Task: Add Burt's Bees Cocoa & Capuacu Butters Body Lotion to the cart.
Action: Mouse moved to (956, 317)
Screenshot: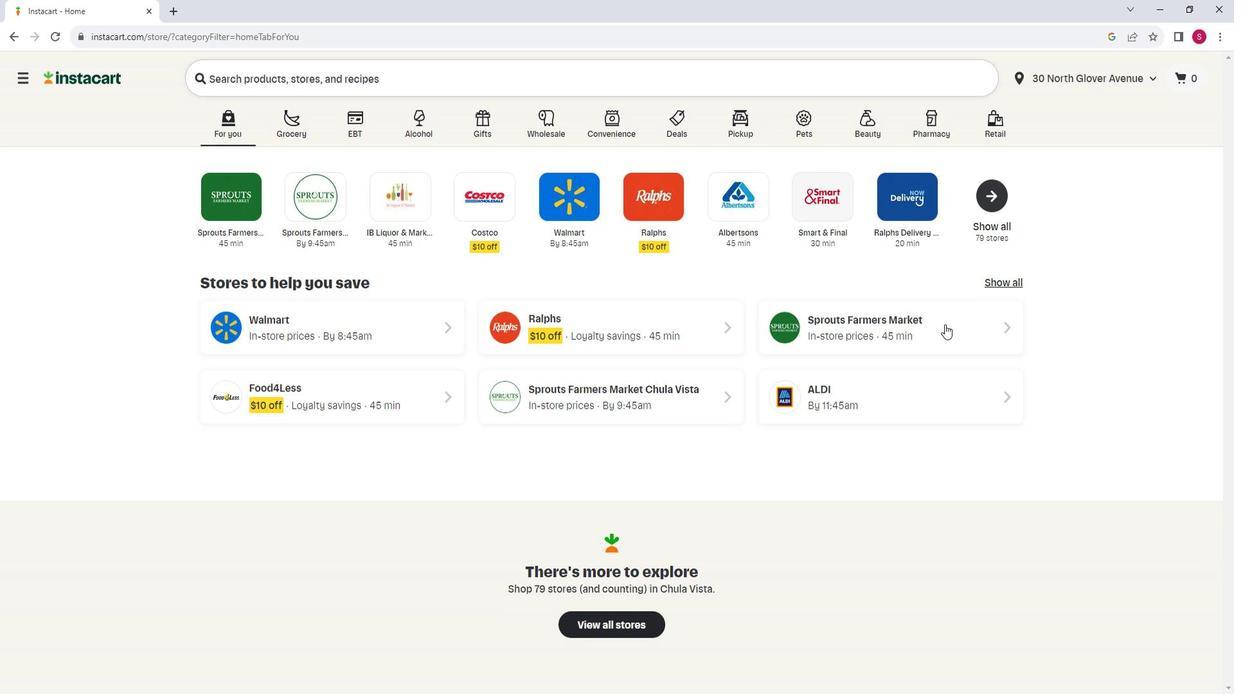 
Action: Mouse pressed left at (956, 317)
Screenshot: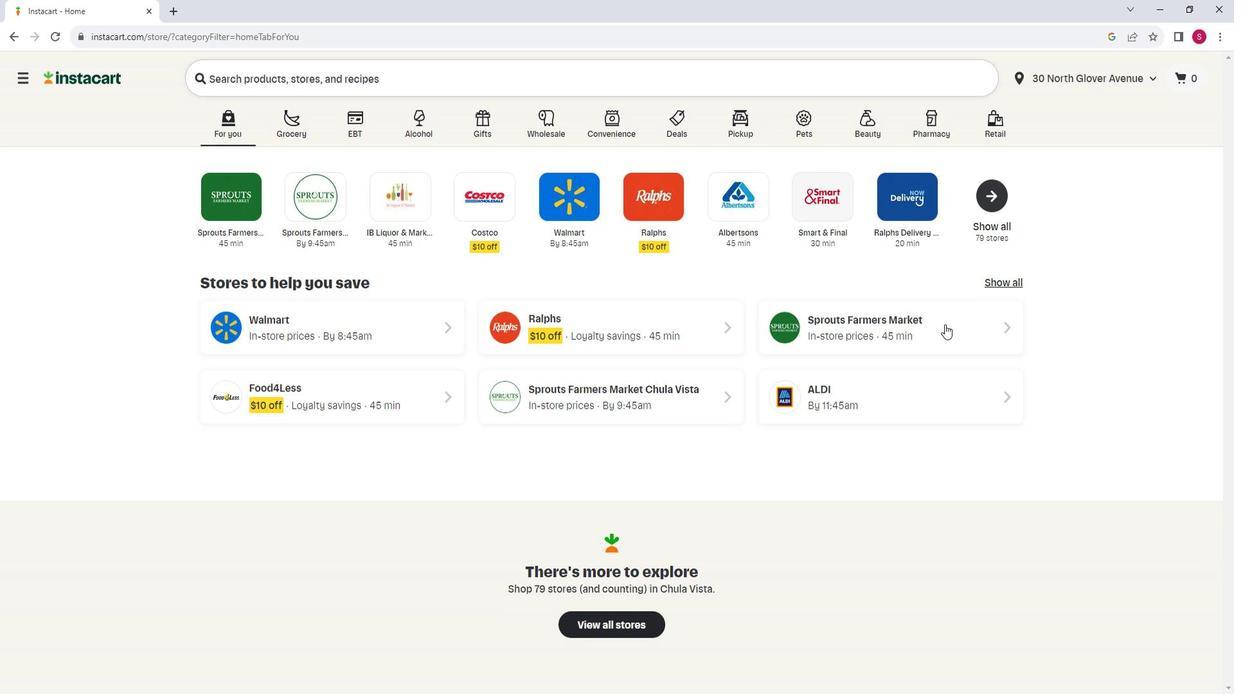 
Action: Mouse moved to (59, 477)
Screenshot: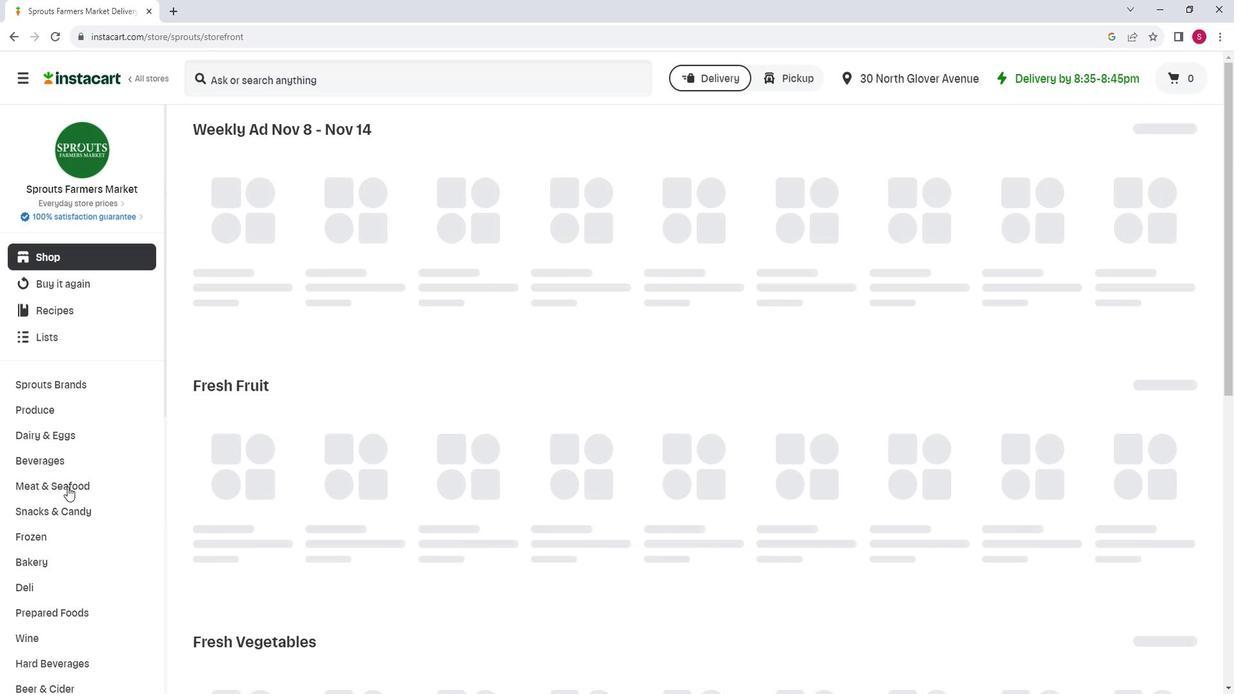 
Action: Mouse scrolled (59, 476) with delta (0, 0)
Screenshot: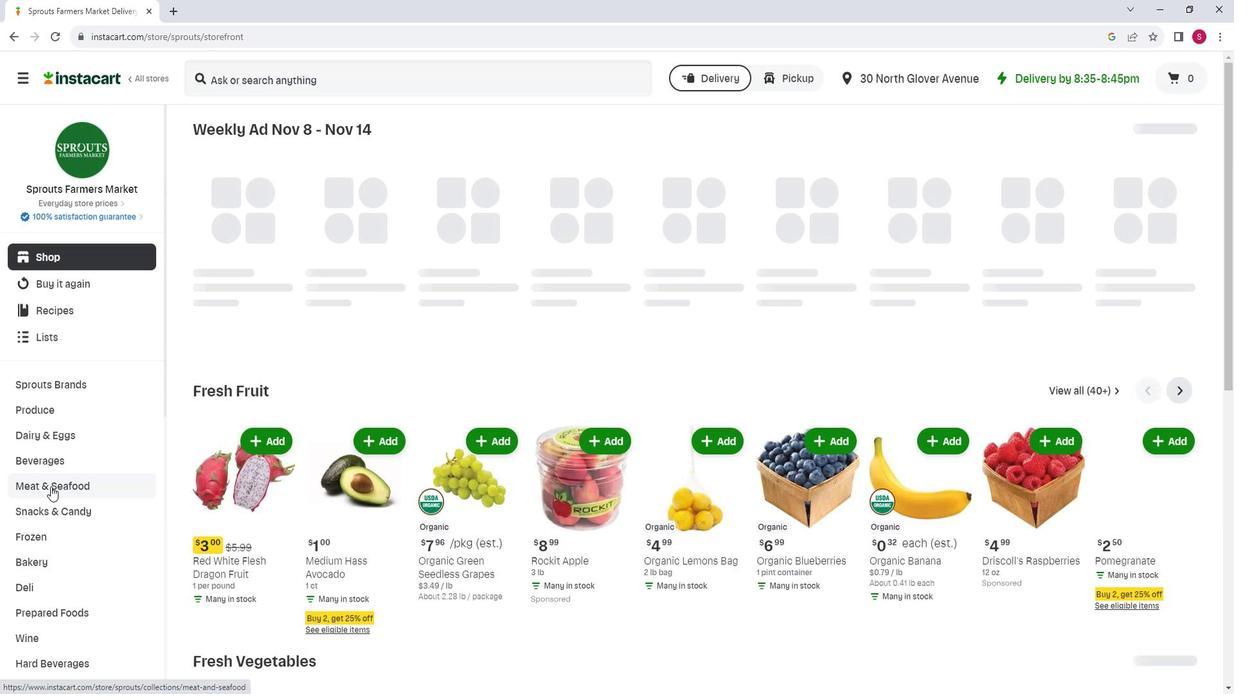 
Action: Mouse scrolled (59, 476) with delta (0, 0)
Screenshot: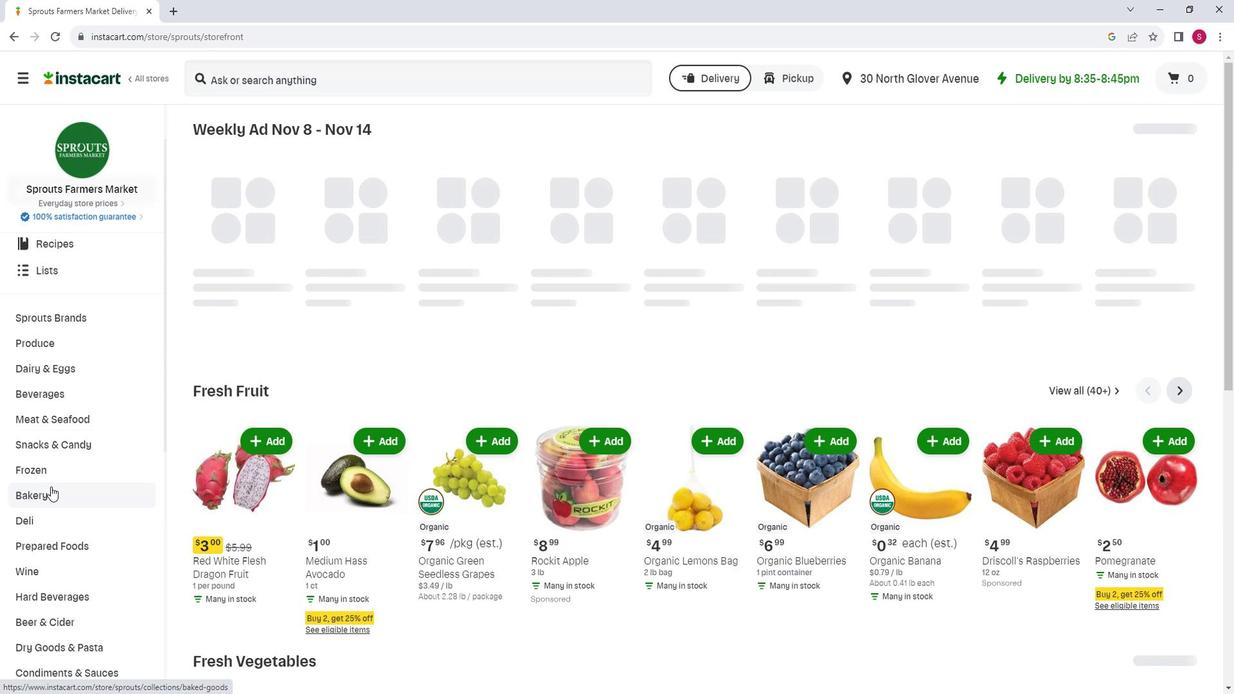
Action: Mouse scrolled (59, 476) with delta (0, 0)
Screenshot: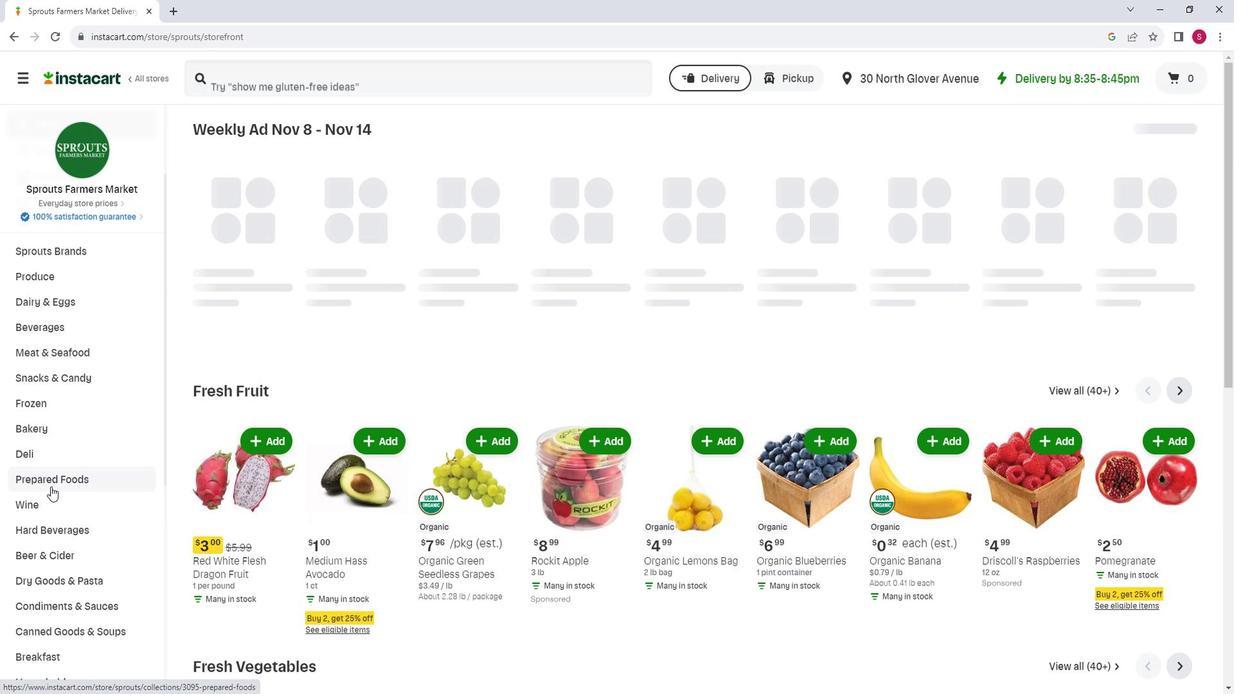 
Action: Mouse scrolled (59, 476) with delta (0, 0)
Screenshot: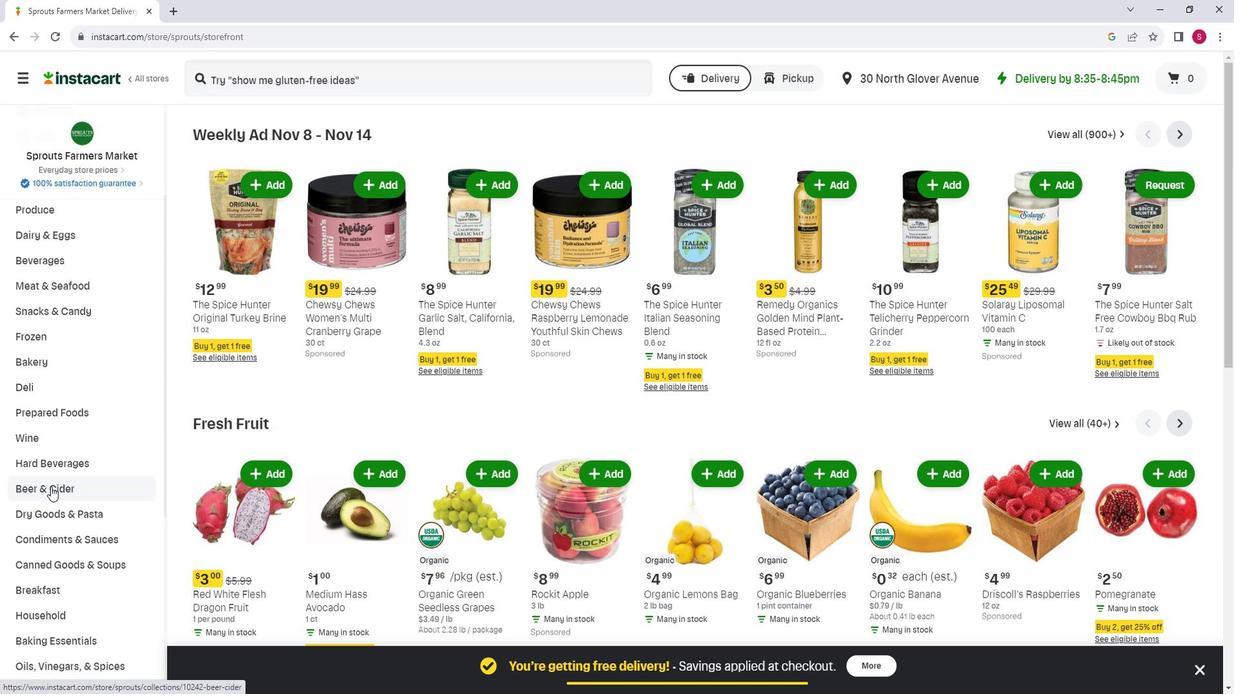 
Action: Mouse scrolled (59, 476) with delta (0, 0)
Screenshot: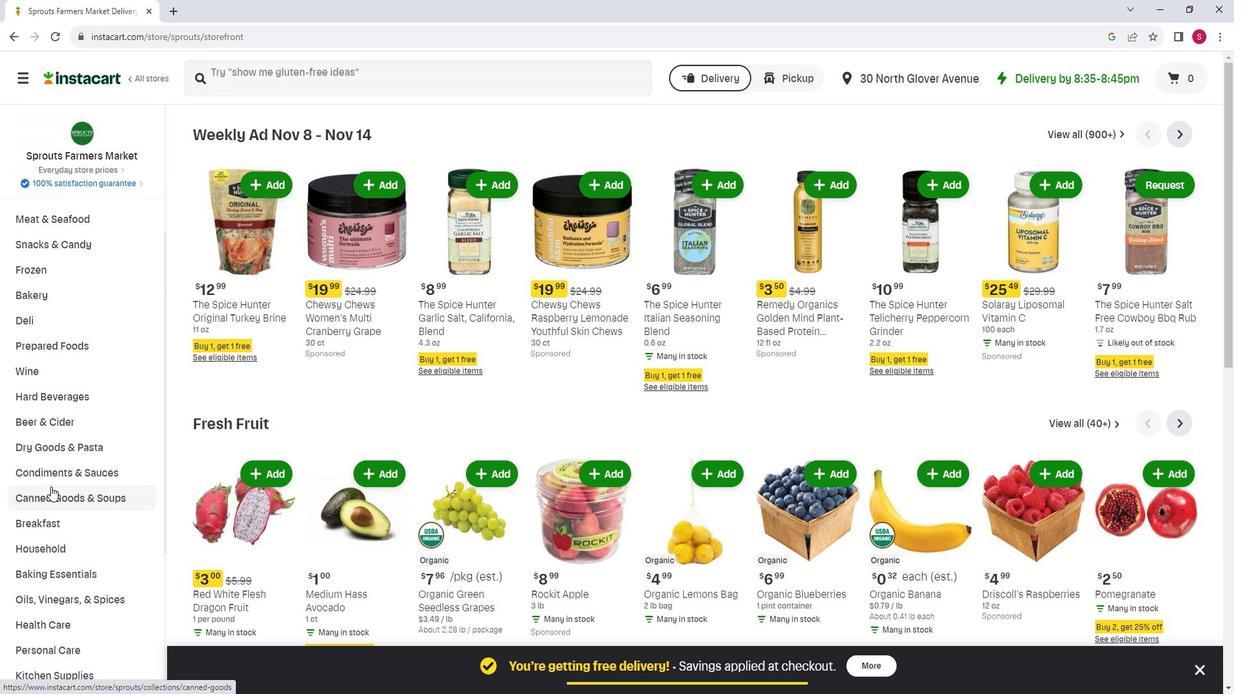 
Action: Mouse moved to (61, 575)
Screenshot: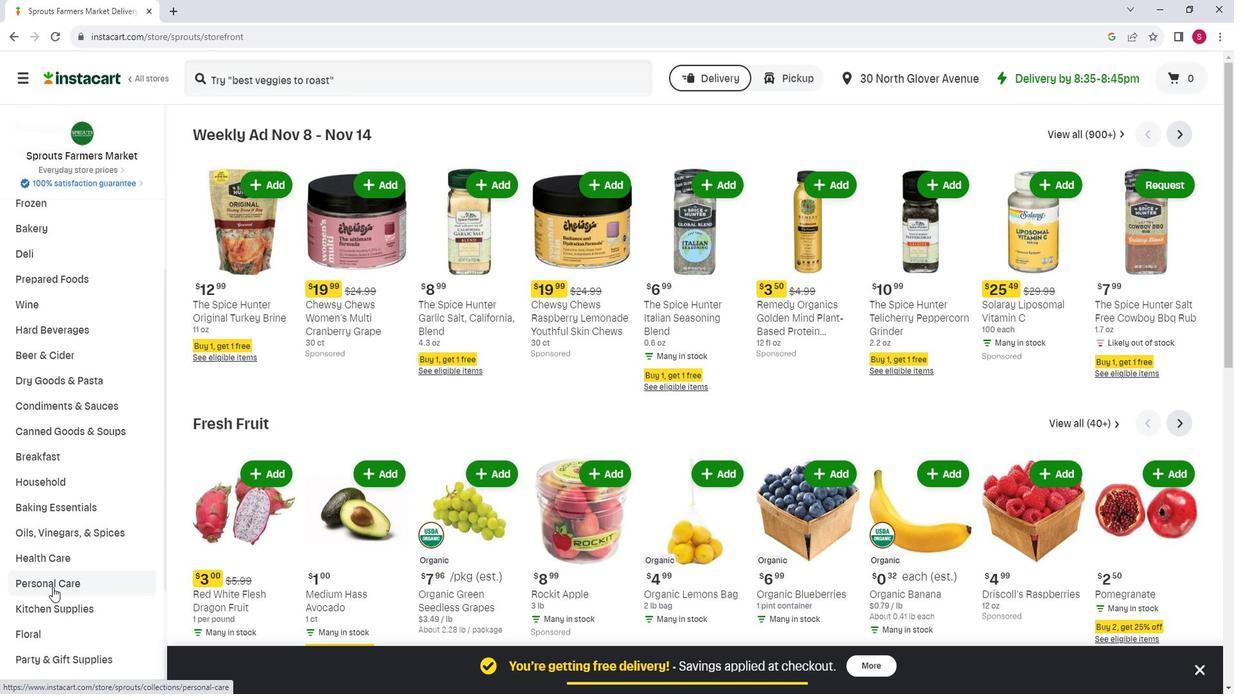 
Action: Mouse pressed left at (61, 575)
Screenshot: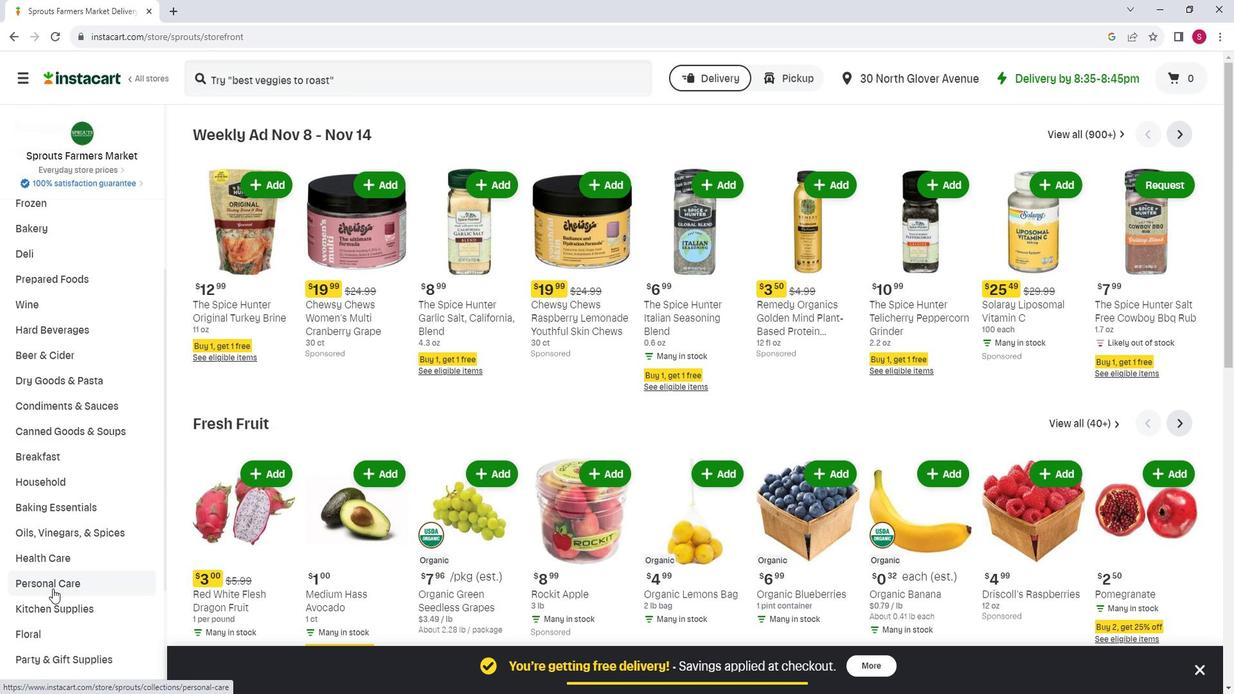 
Action: Mouse moved to (328, 166)
Screenshot: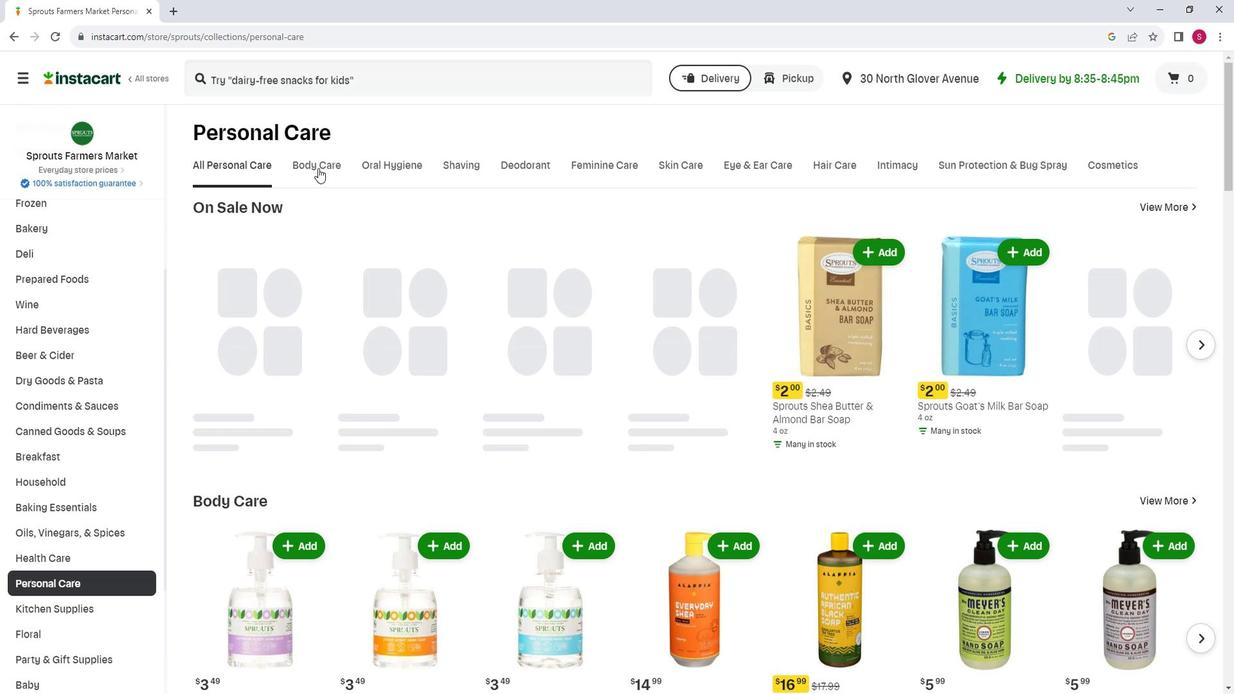 
Action: Mouse pressed left at (328, 166)
Screenshot: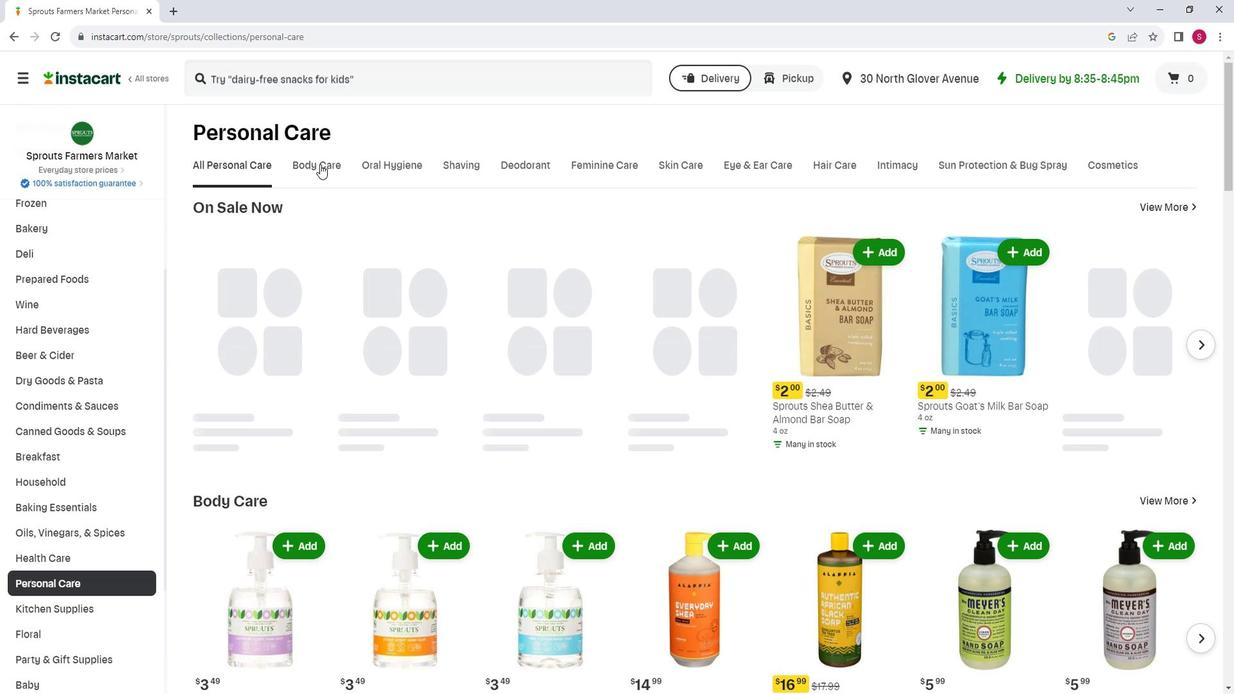 
Action: Mouse moved to (537, 230)
Screenshot: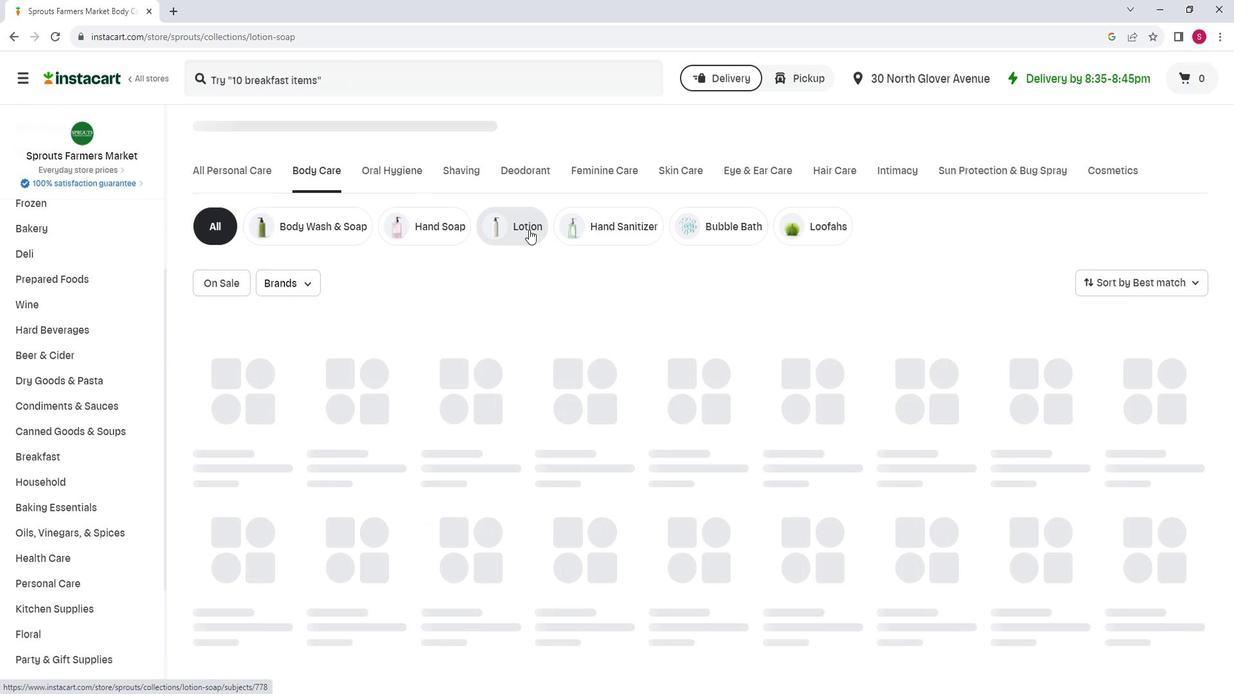 
Action: Mouse pressed left at (537, 230)
Screenshot: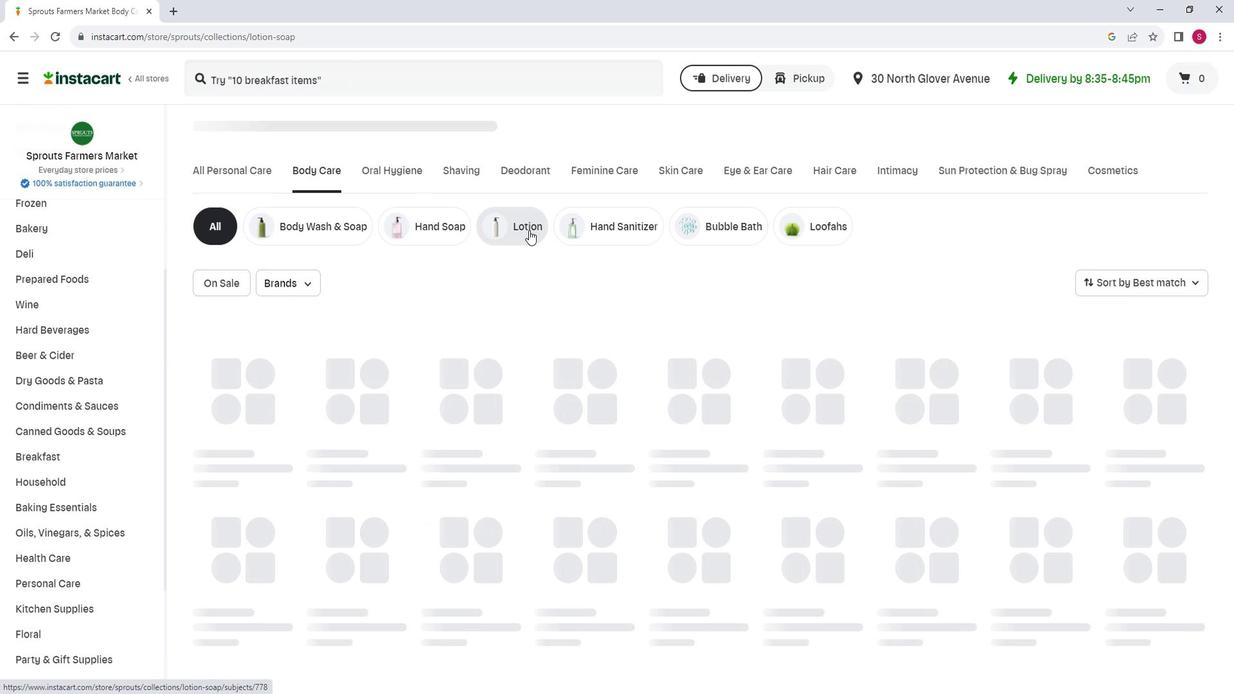 
Action: Mouse moved to (484, 84)
Screenshot: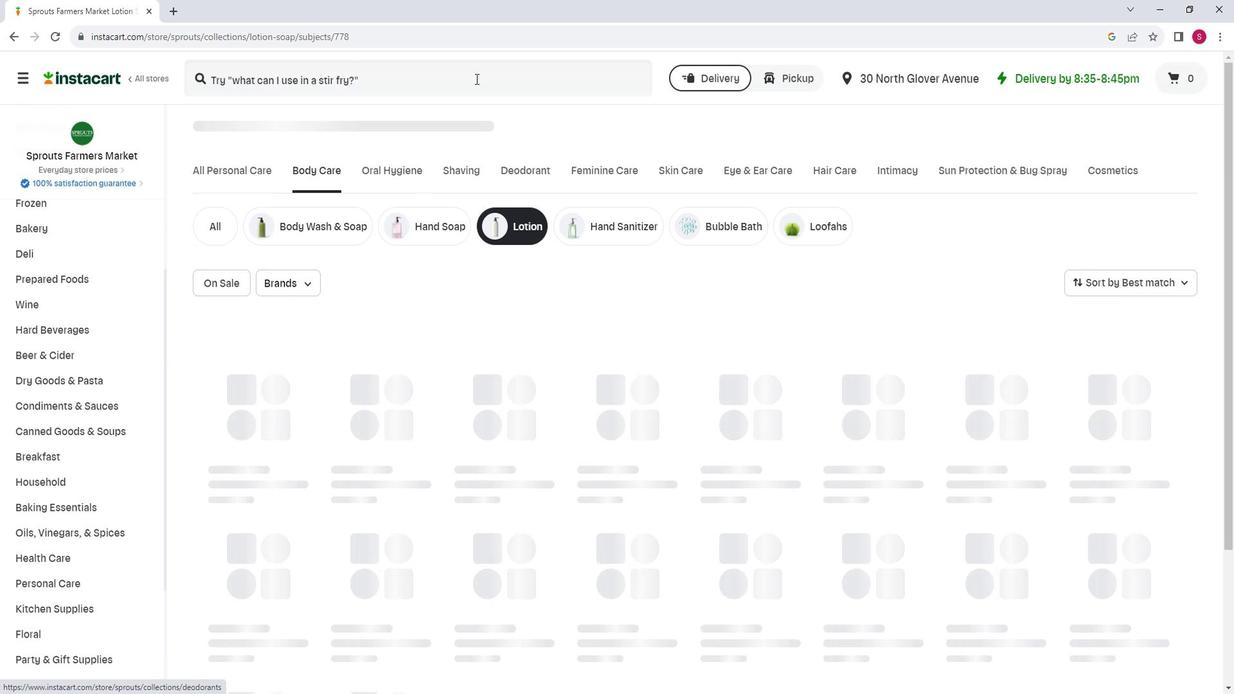 
Action: Mouse pressed left at (484, 84)
Screenshot: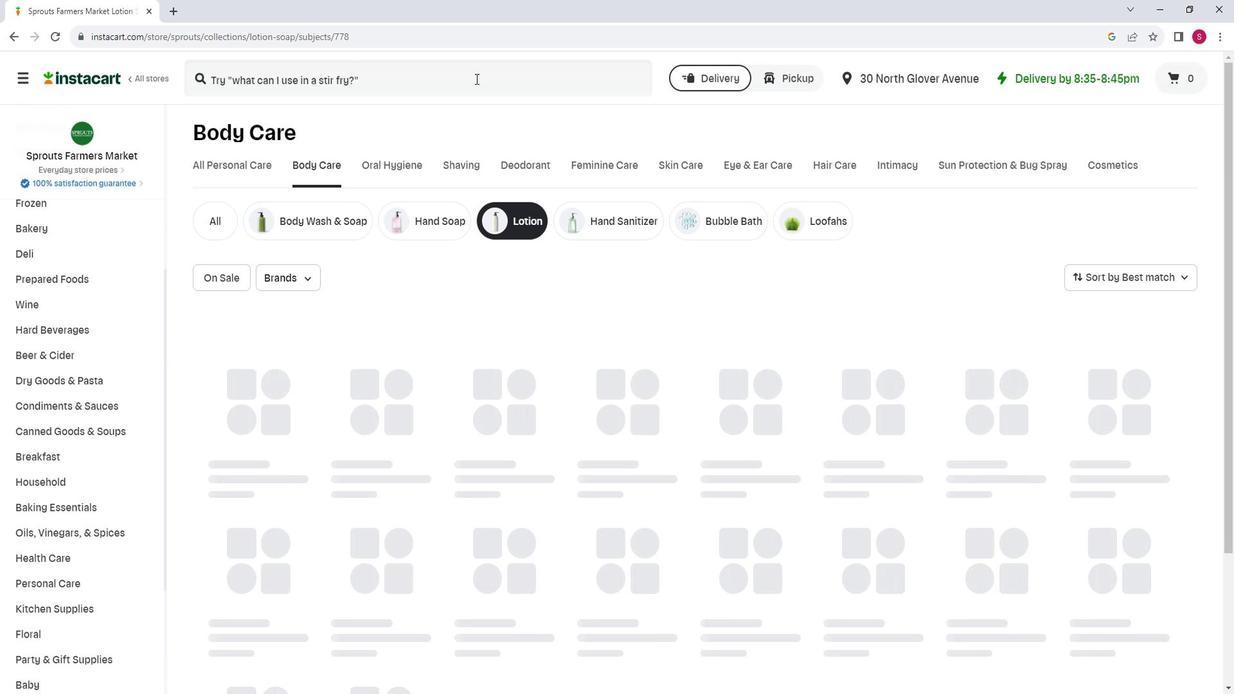 
Action: Mouse moved to (431, 42)
Screenshot: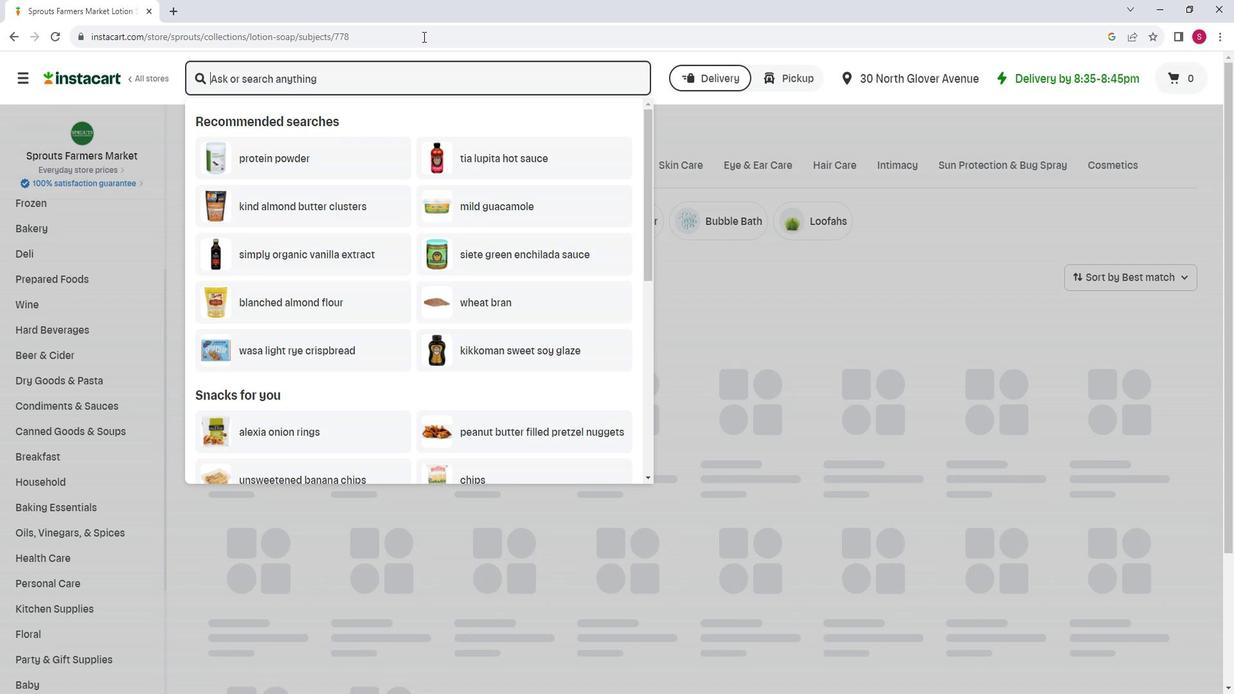 
Action: Key pressed <Key.shift>
Screenshot: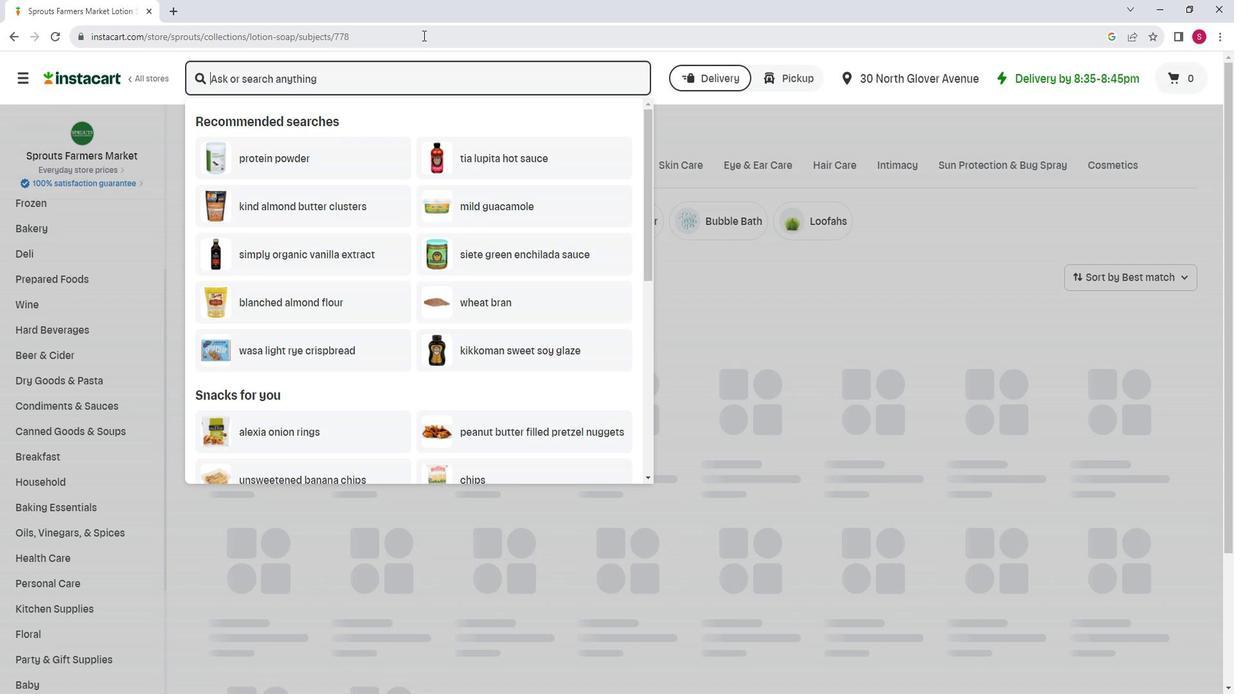 
Action: Mouse moved to (431, 41)
Screenshot: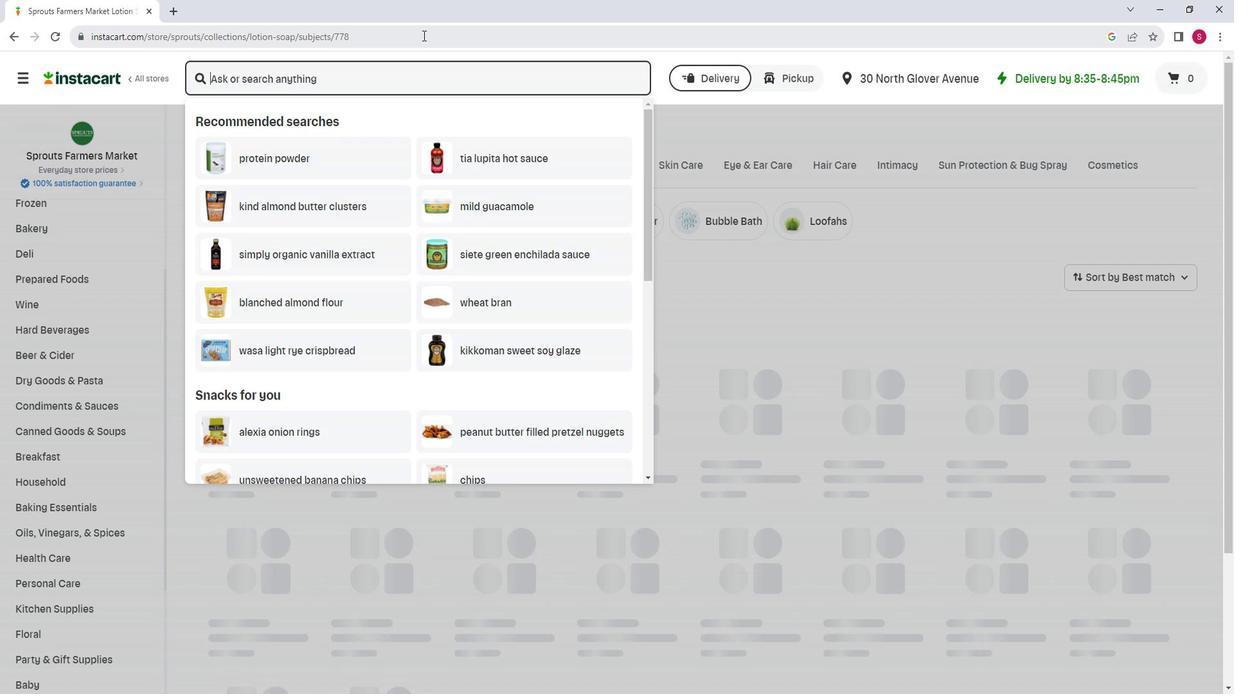 
Action: Key pressed Burt<Key.space><Key.backspace>'s<Key.space><Key.shift>Bees<Key.space><Key.shift>Cocoa<Key.space><Key.shift>&<Key.space><Key.shift>Capua<Key.shift>cu<Key.space><Key.shift>Butters<Key.space><Key.shift>Body<Key.space><Key.shift>Lotion<Key.space><Key.enter>
Screenshot: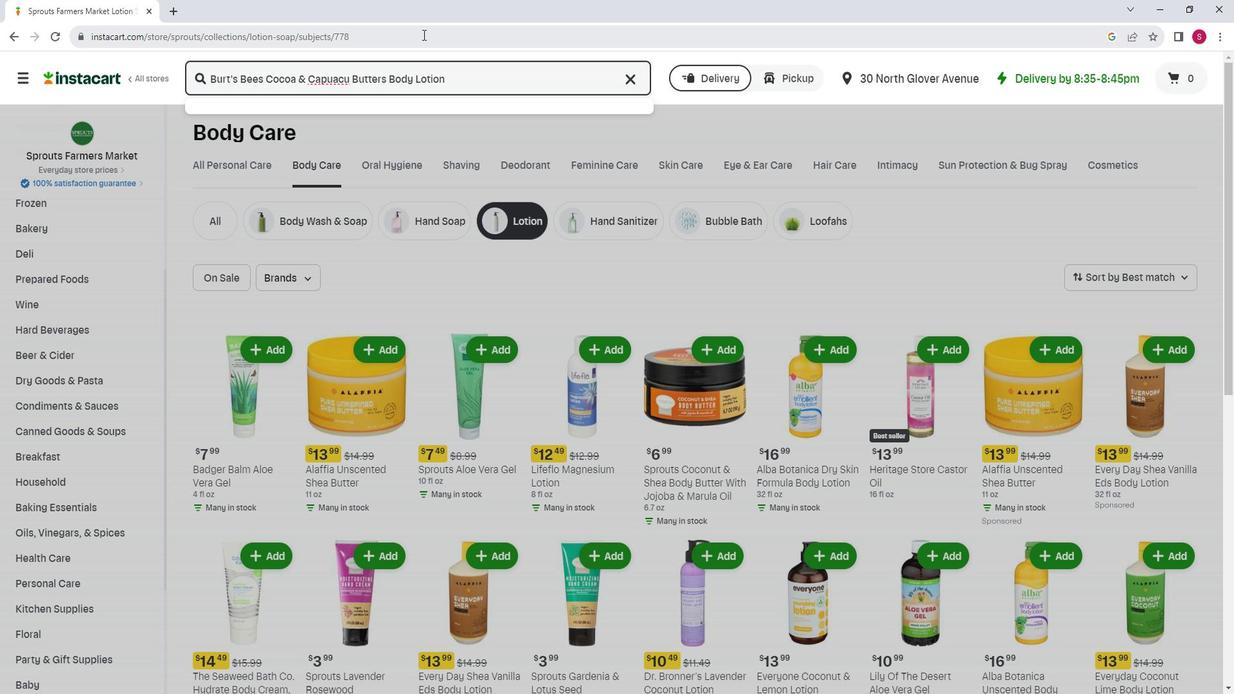 
Action: Mouse moved to (342, 178)
Screenshot: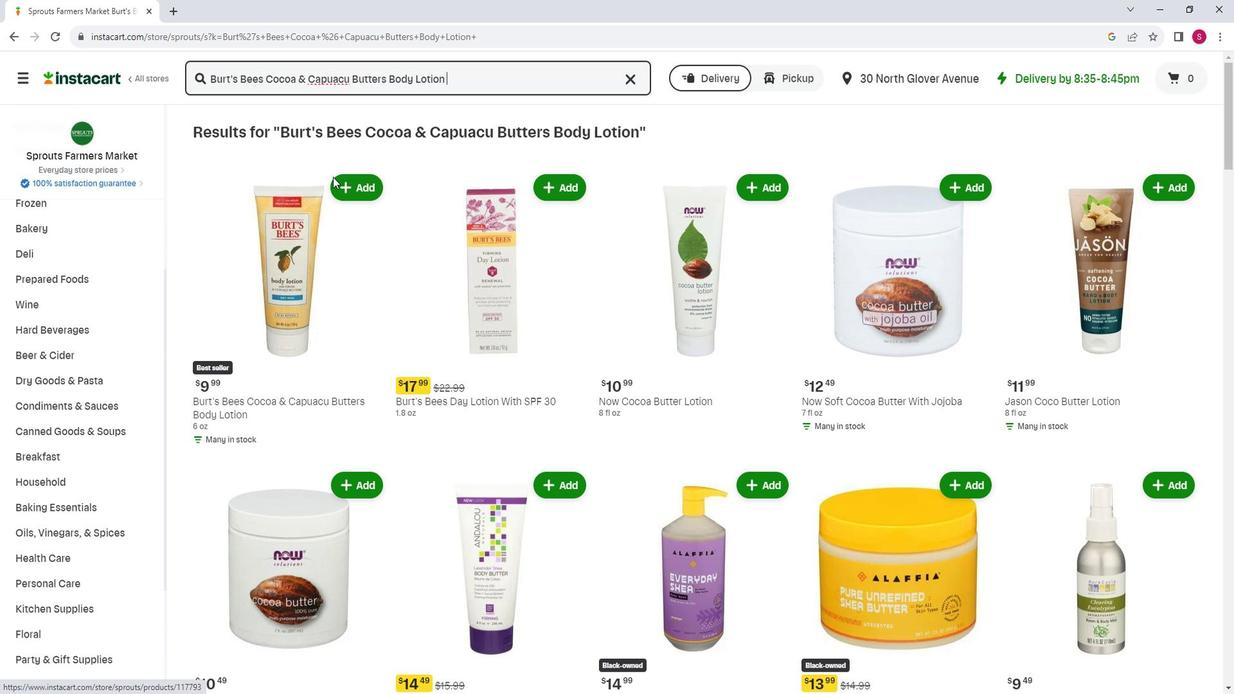 
Action: Mouse pressed left at (342, 178)
Screenshot: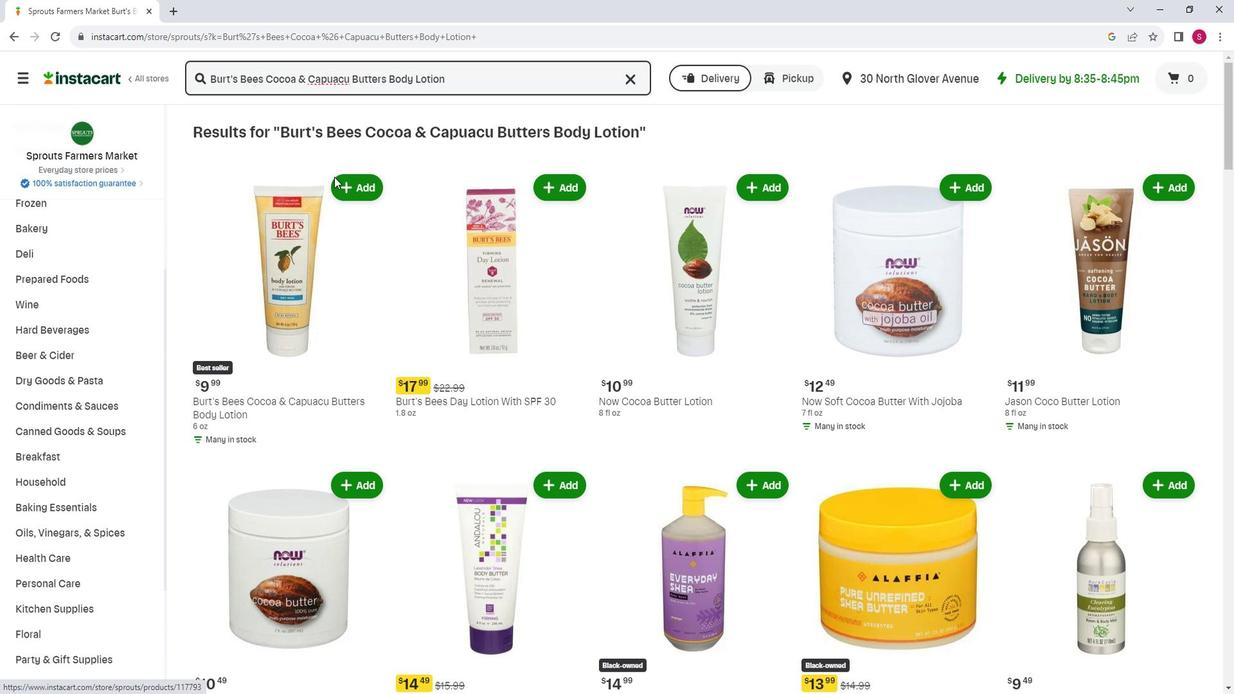 
Action: Mouse moved to (336, 179)
Screenshot: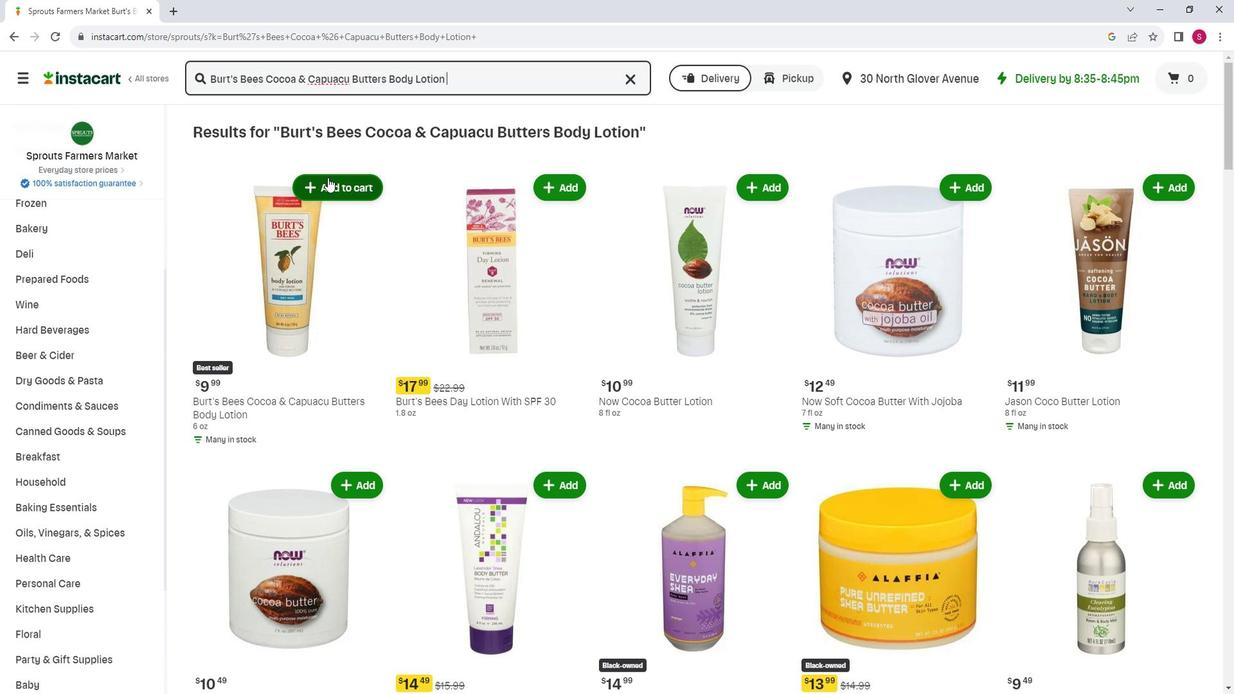 
Action: Mouse pressed left at (336, 179)
Screenshot: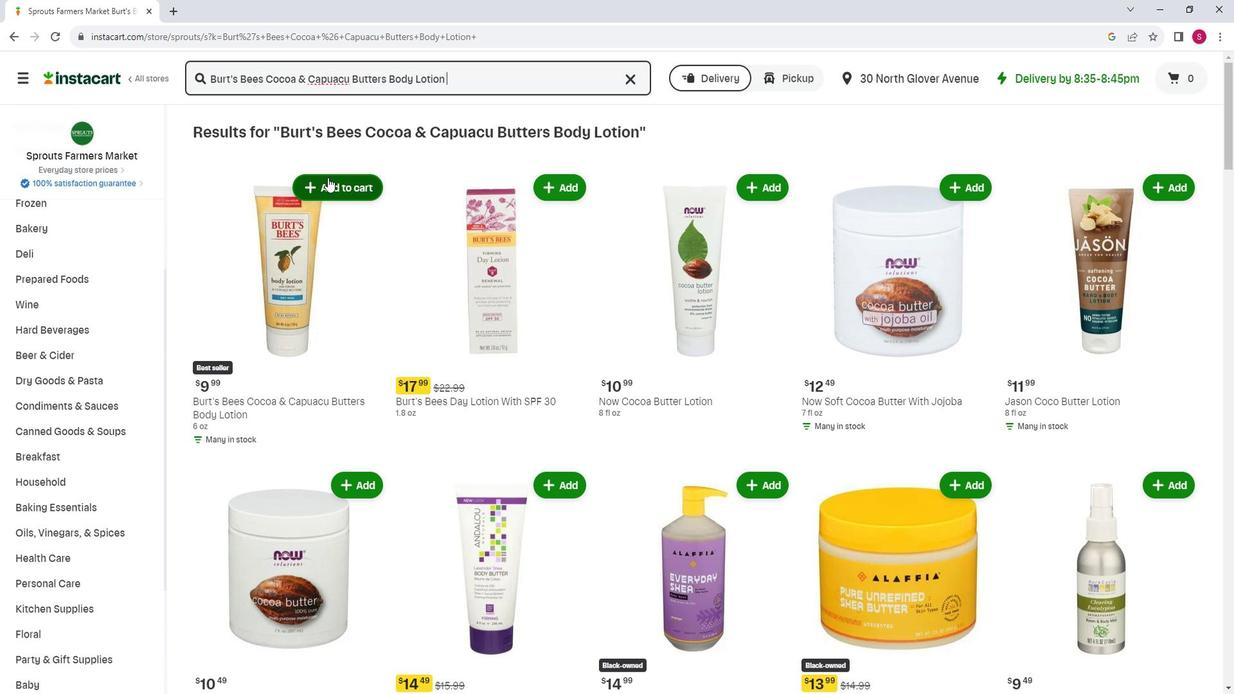 
Action: Mouse moved to (398, 160)
Screenshot: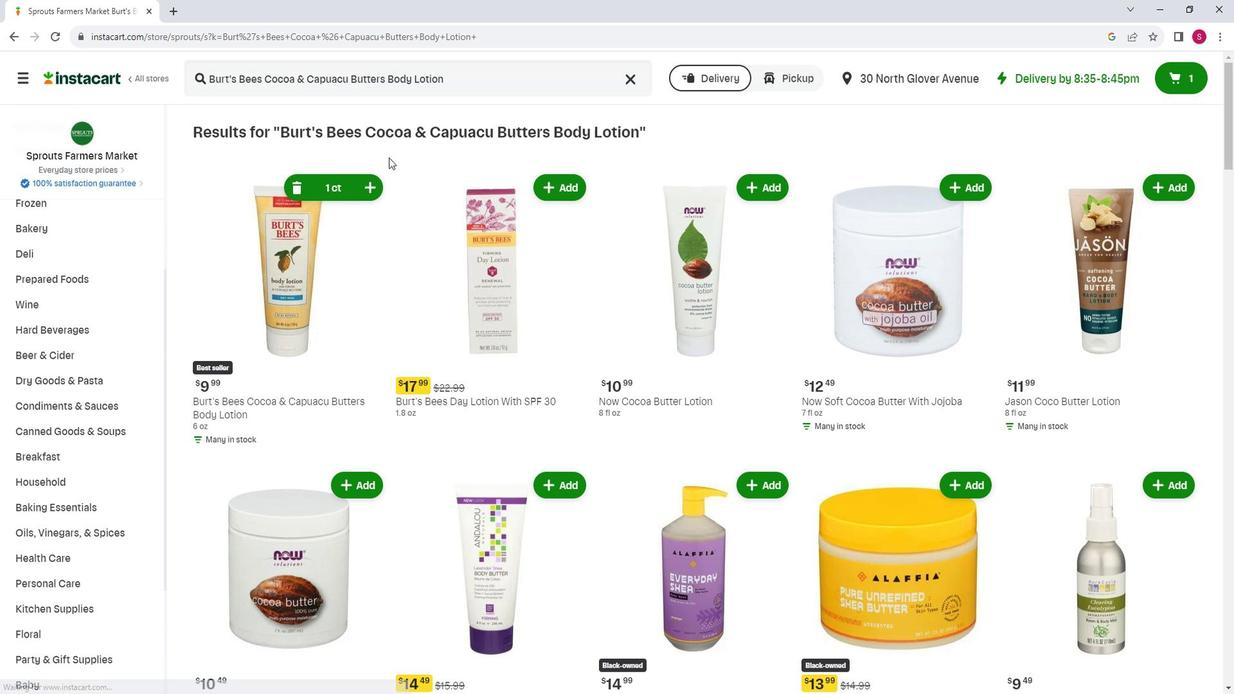 
